 Task: Use the formula "CELL" in spreadsheet "Project portfolio".
Action: Mouse moved to (335, 153)
Screenshot: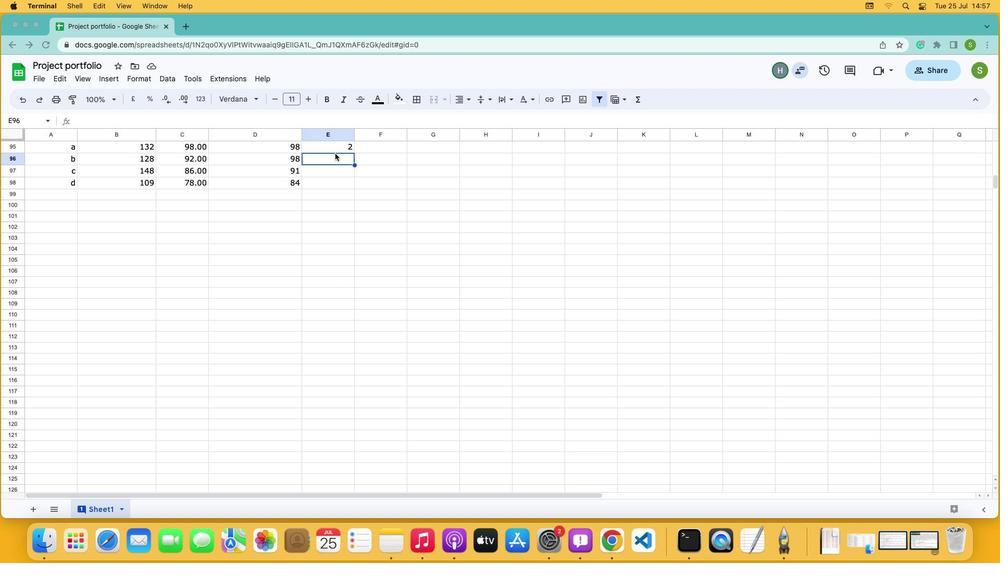 
Action: Mouse pressed left at (335, 153)
Screenshot: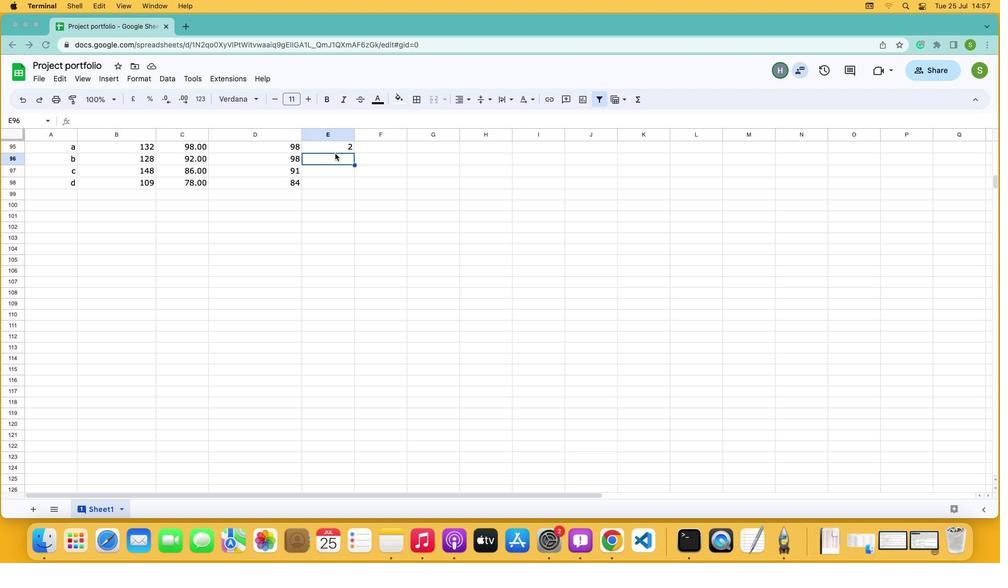 
Action: Mouse moved to (643, 97)
Screenshot: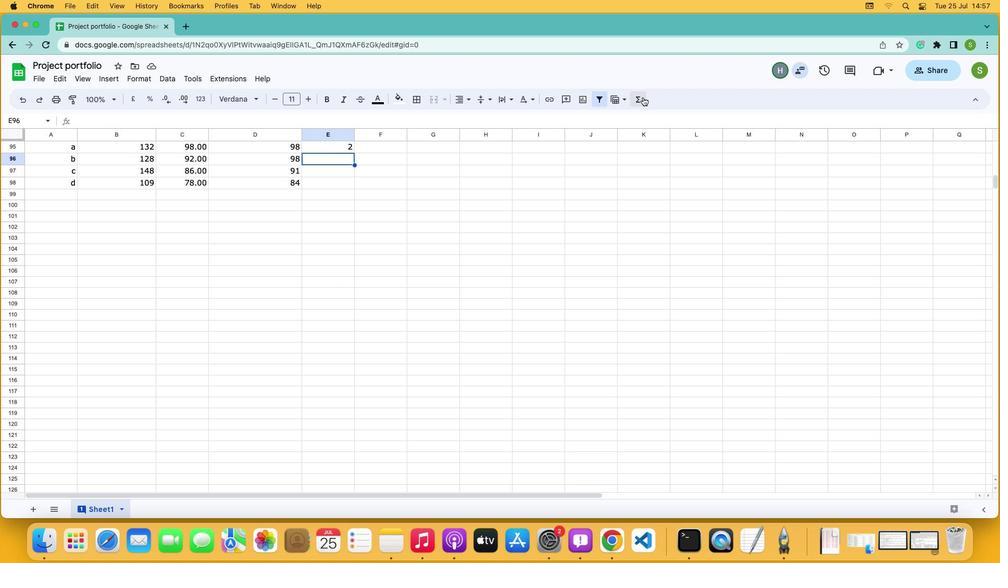 
Action: Mouse pressed left at (643, 97)
Screenshot: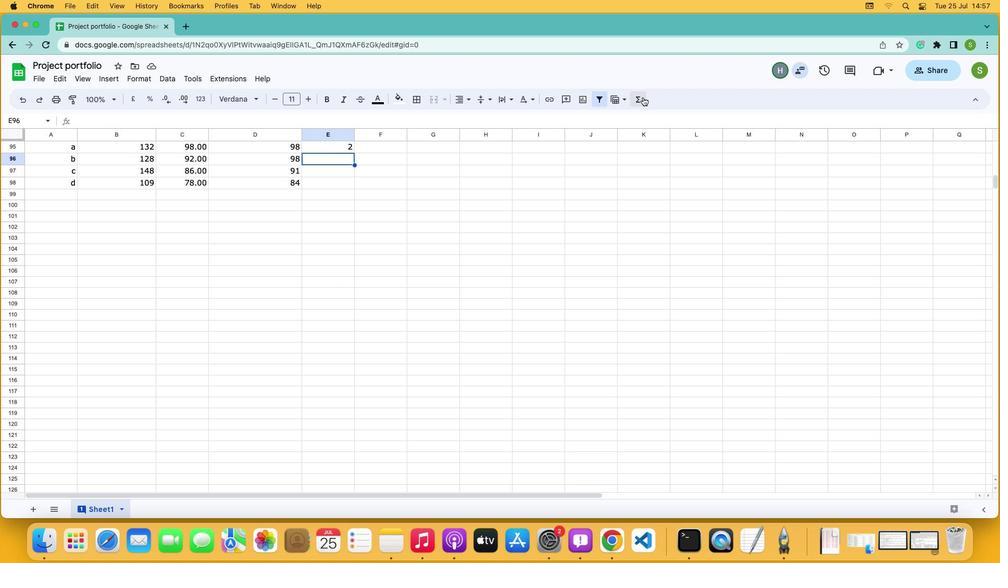 
Action: Mouse moved to (661, 206)
Screenshot: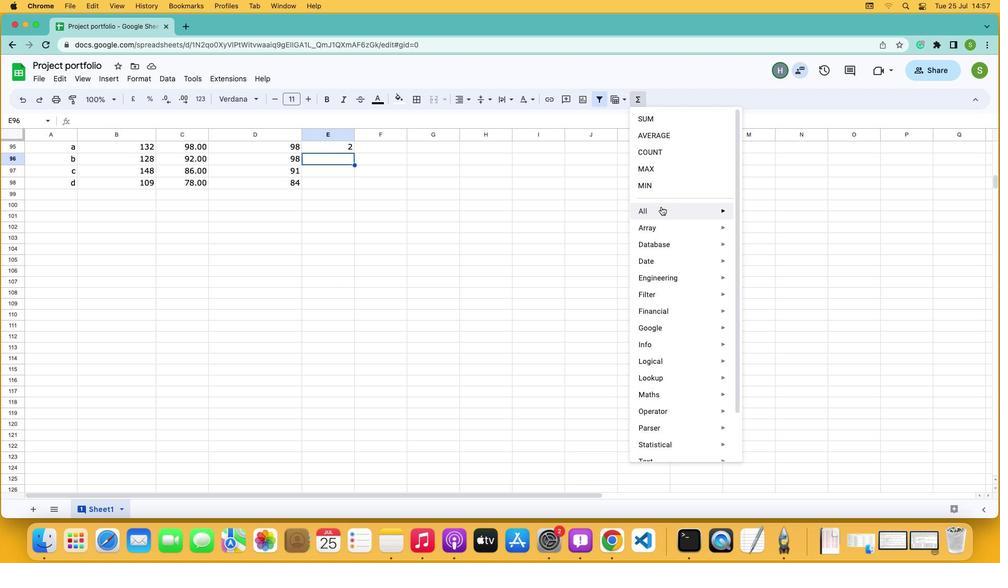 
Action: Mouse pressed left at (661, 206)
Screenshot: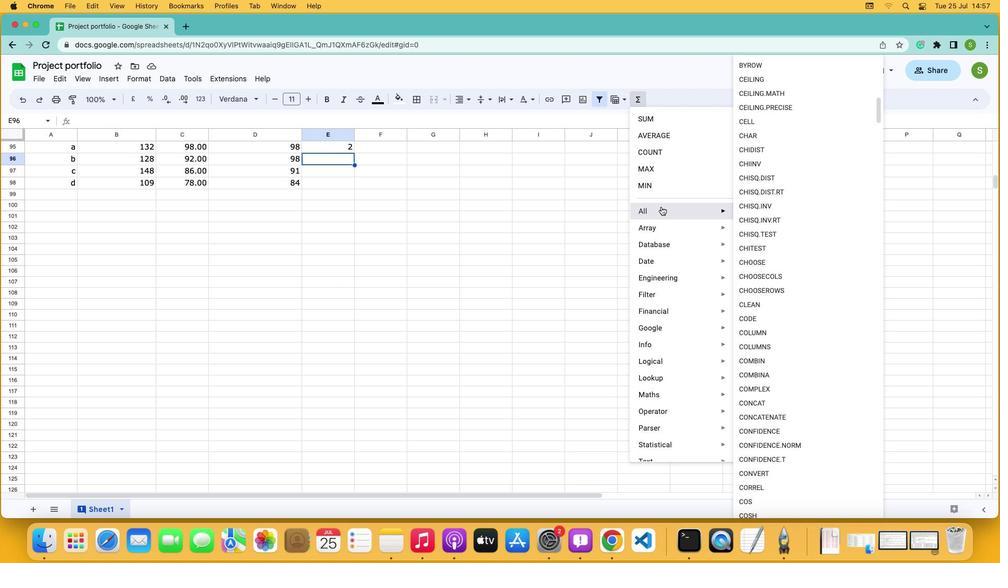 
Action: Mouse moved to (759, 121)
Screenshot: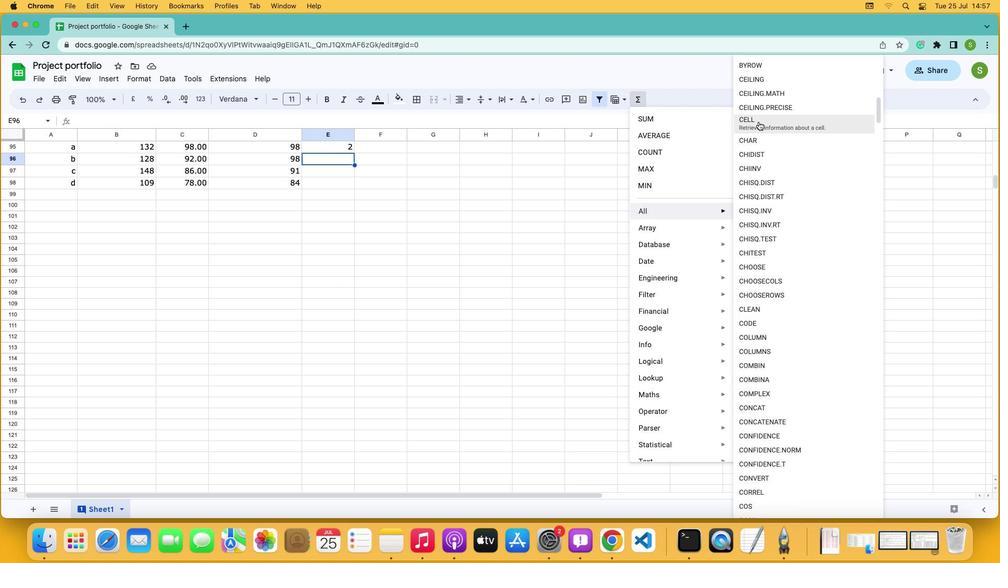 
Action: Mouse pressed left at (759, 121)
Screenshot: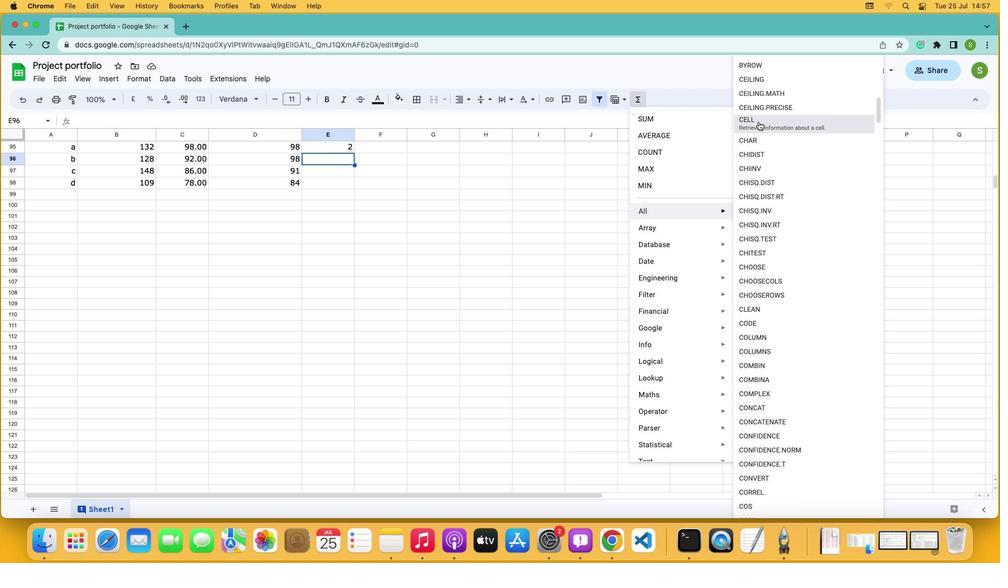 
Action: Mouse moved to (364, 218)
Screenshot: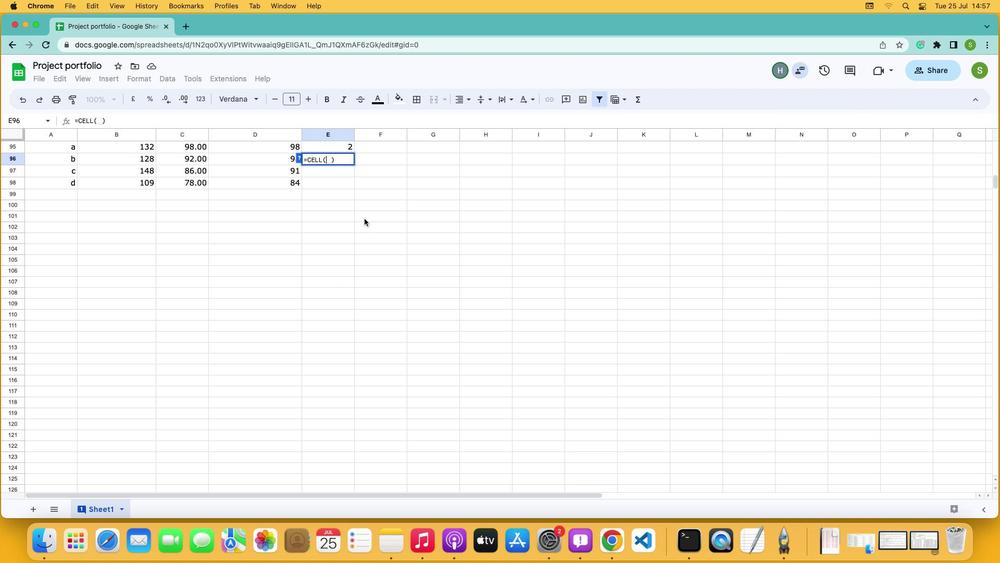 
Action: Key pressed Key.shift_r'"''c''o''l'Key.shift_r'"'','
Screenshot: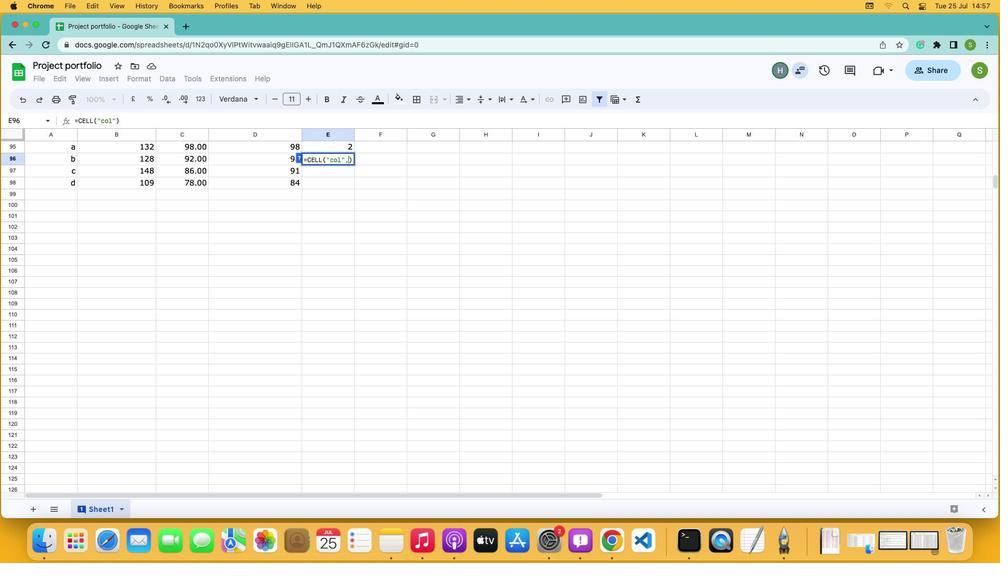 
Action: Mouse moved to (141, 164)
Screenshot: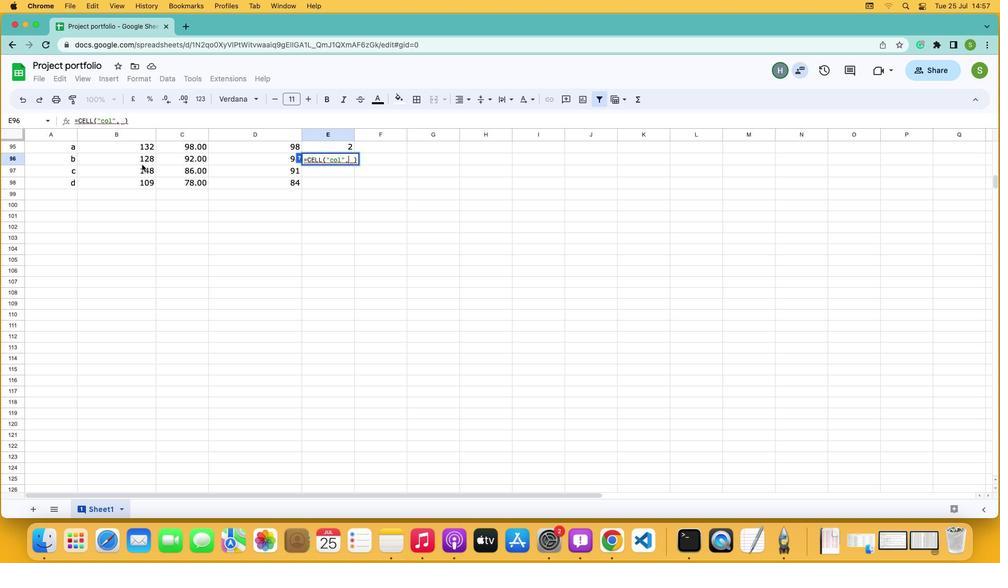 
Action: Mouse pressed left at (141, 164)
Screenshot: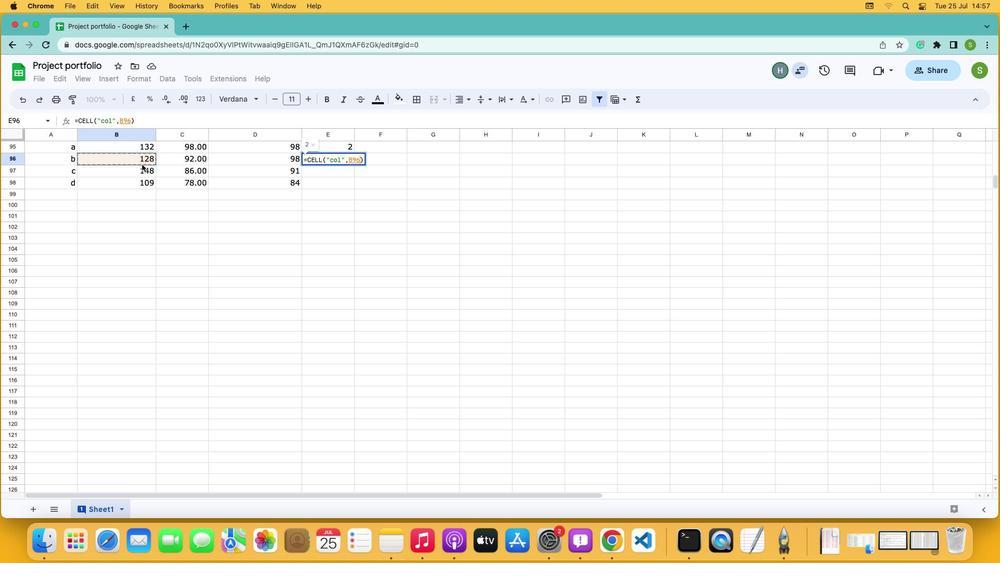 
Action: Mouse moved to (163, 171)
Screenshot: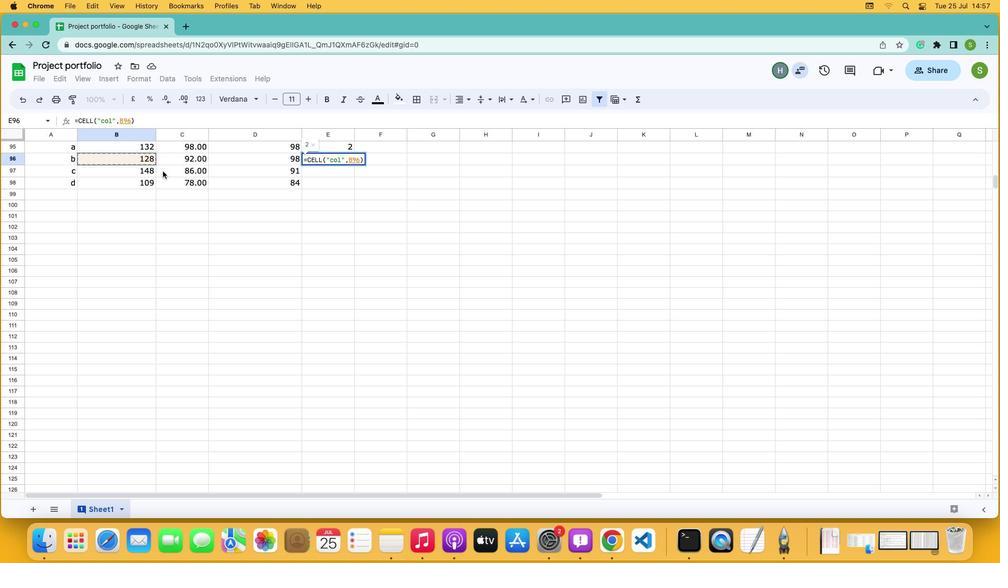 
Action: Key pressed Key.enter
Screenshot: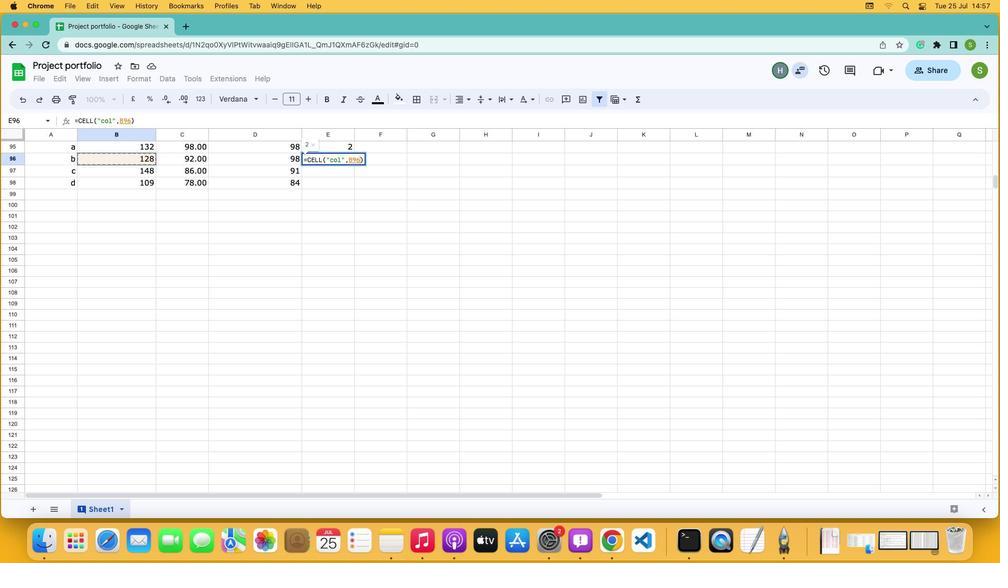 
